 Task: Create a due date automation trigger when advanced on, on the wednesday after a card is due add dates due in more than 1 working days at 11:00 AM.
Action: Mouse moved to (797, 111)
Screenshot: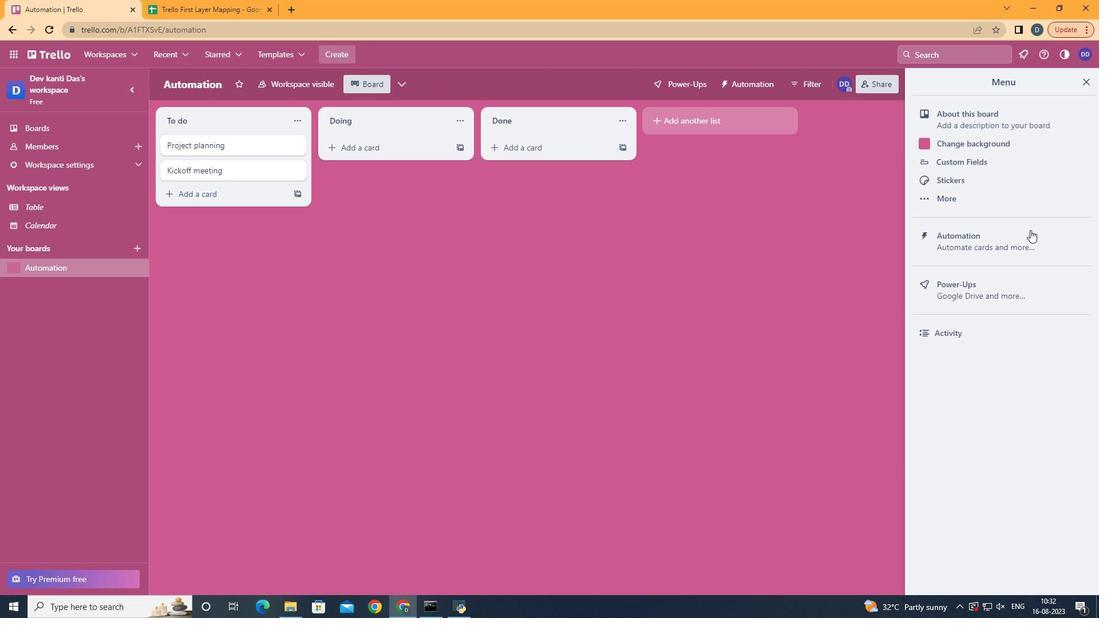 
Action: Mouse pressed left at (797, 111)
Screenshot: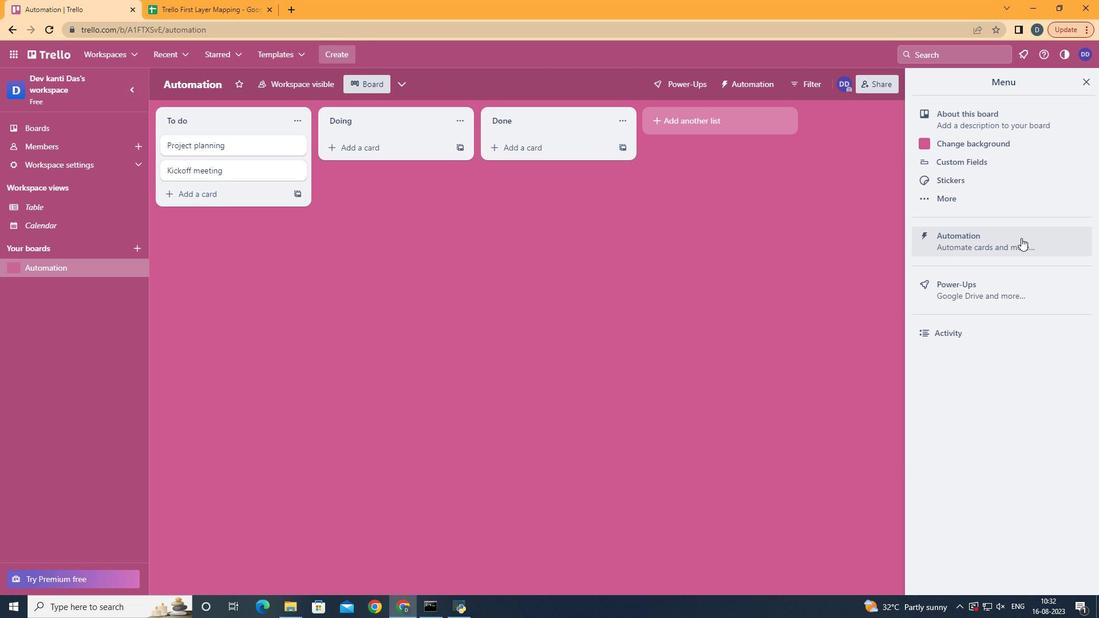 
Action: Mouse moved to (767, 263)
Screenshot: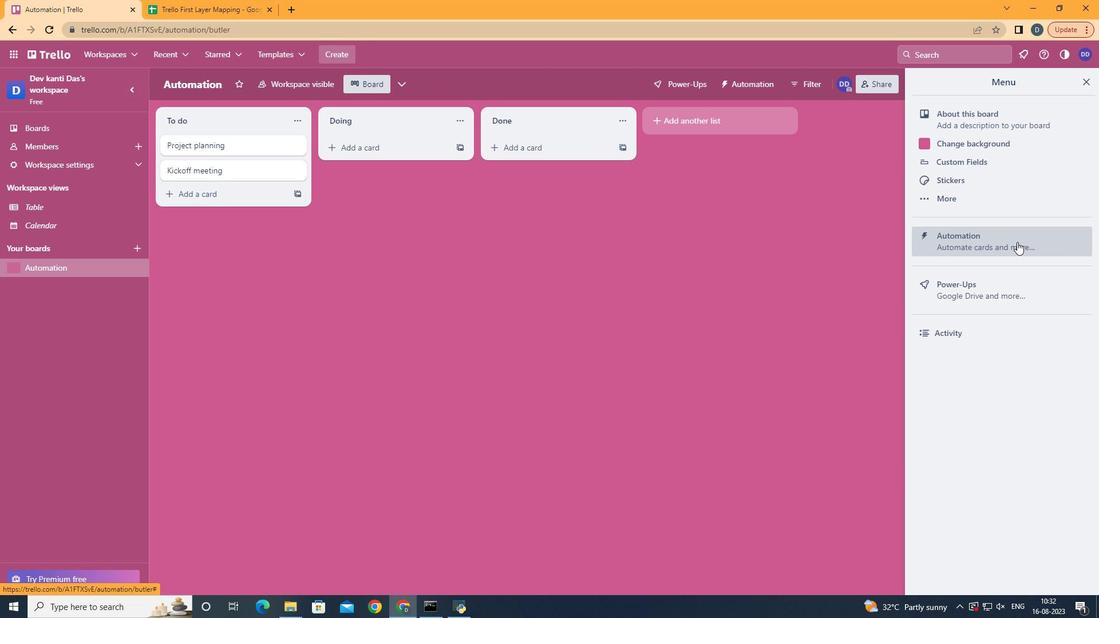 
Action: Mouse pressed left at (767, 263)
Screenshot: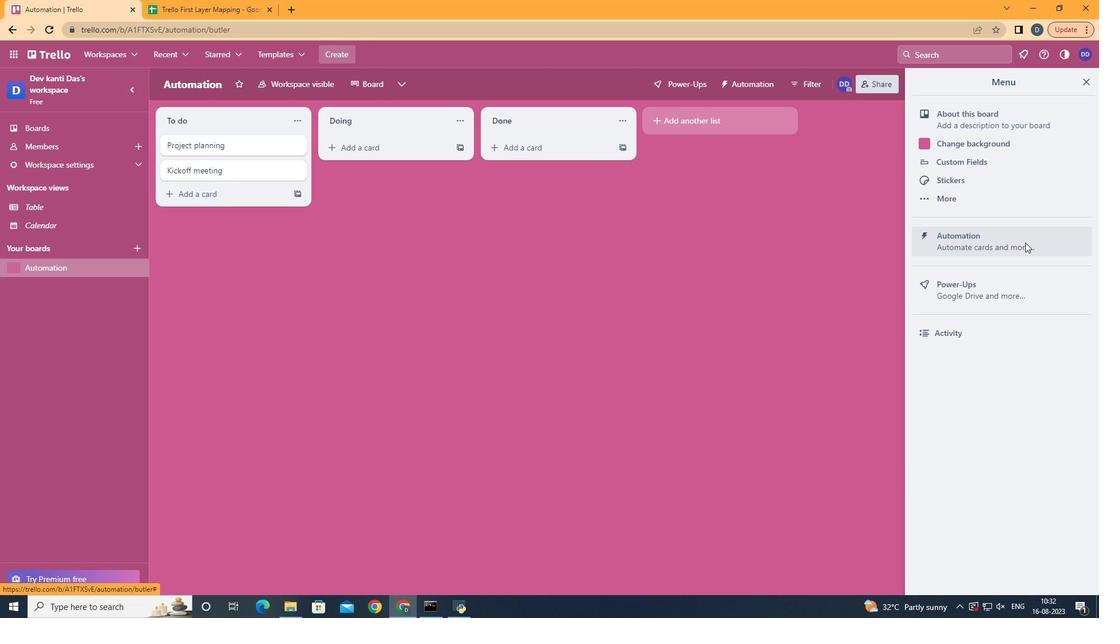 
Action: Mouse moved to (404, 255)
Screenshot: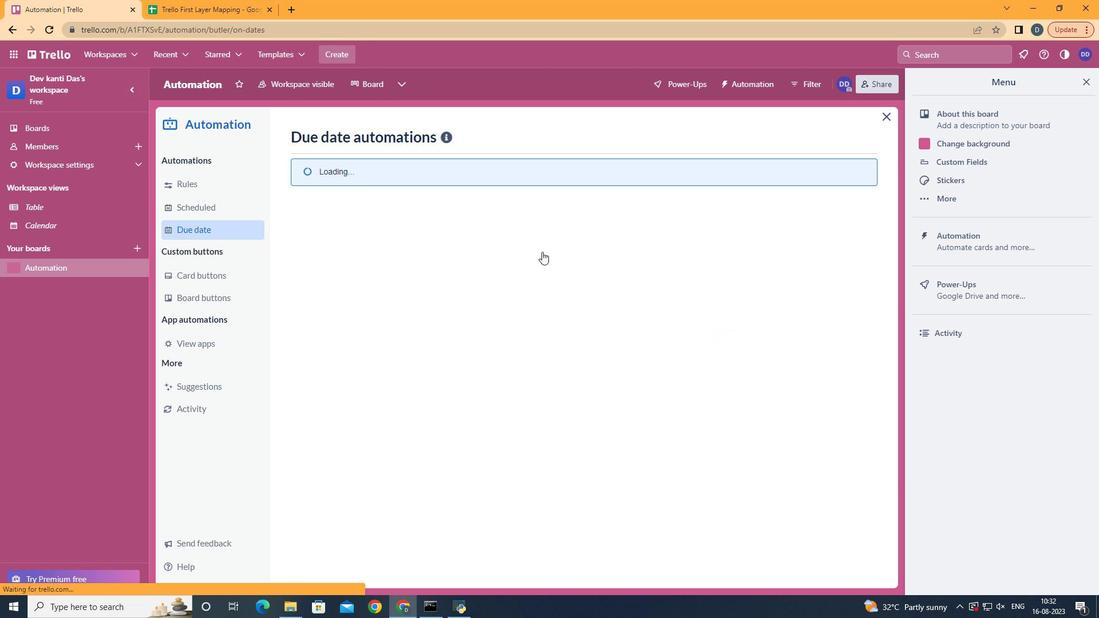 
Action: Mouse pressed left at (404, 255)
Screenshot: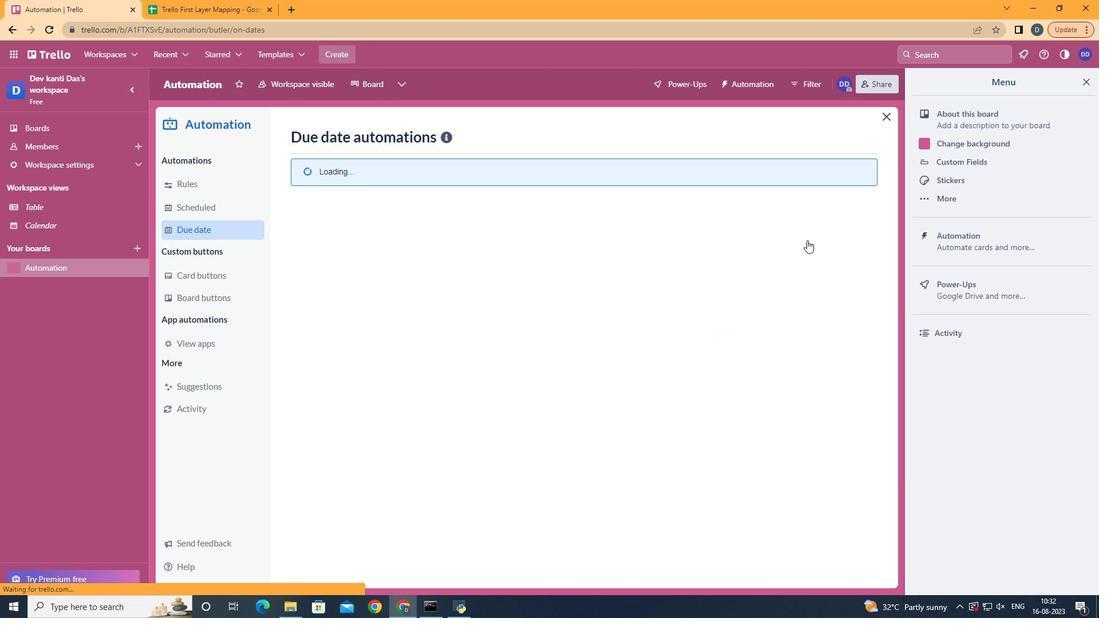
Action: Mouse moved to (683, 171)
Screenshot: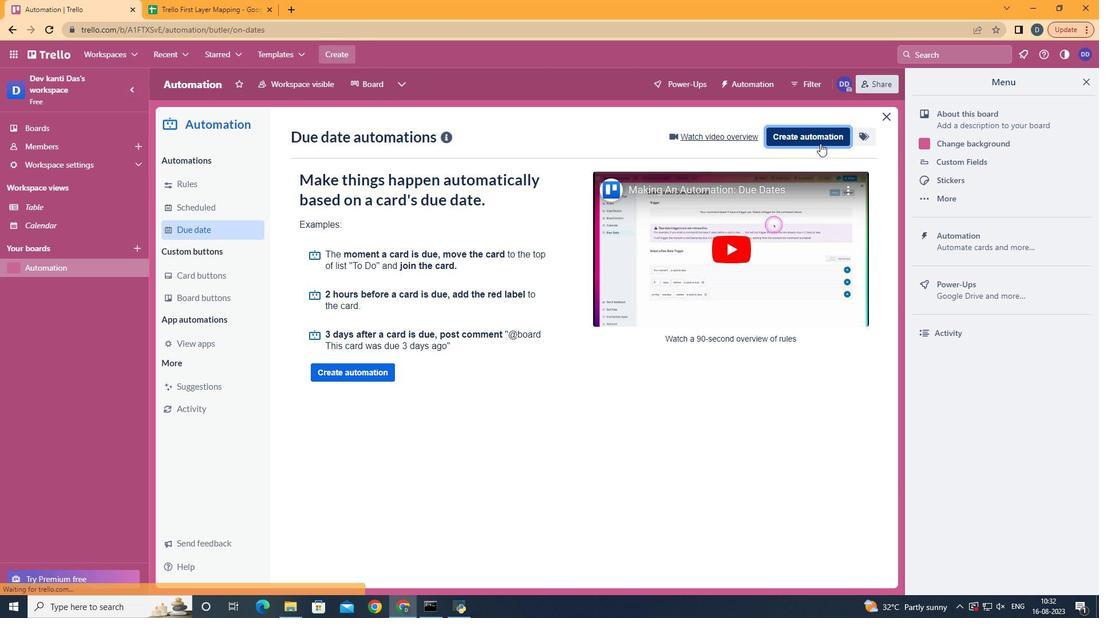 
Action: Mouse pressed left at (683, 171)
Screenshot: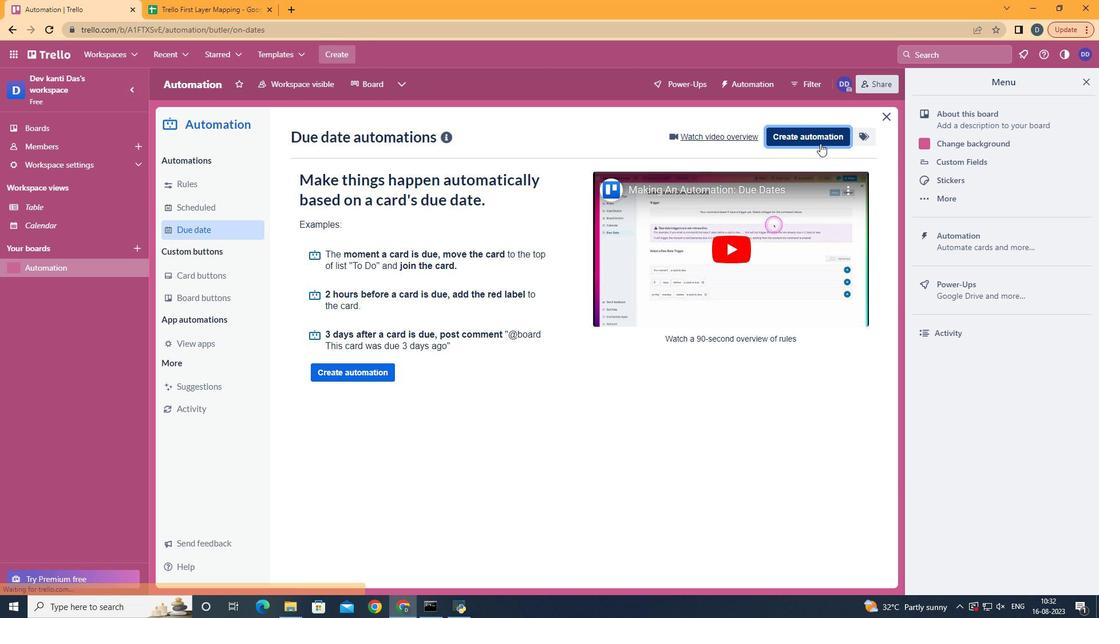 
Action: Mouse moved to (597, 270)
Screenshot: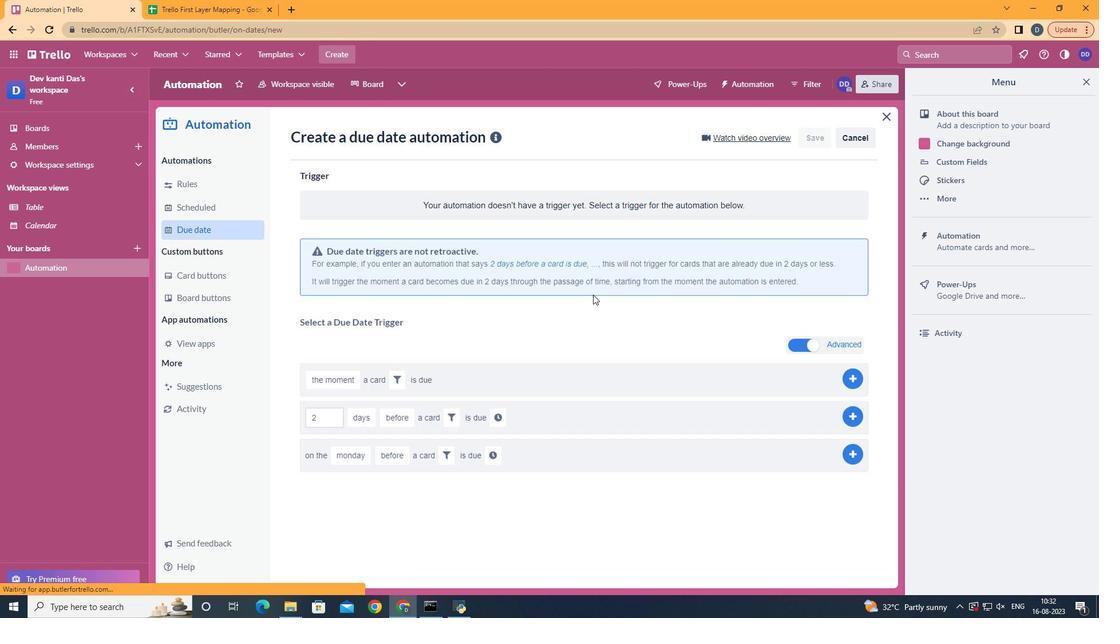 
Action: Mouse pressed left at (597, 270)
Screenshot: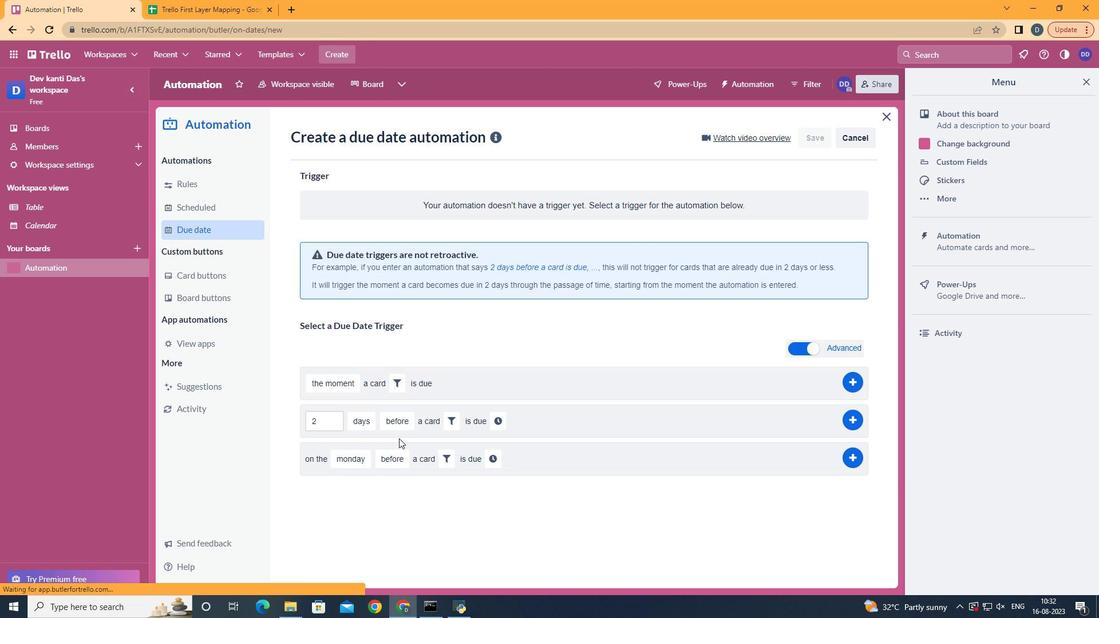 
Action: Mouse moved to (483, 365)
Screenshot: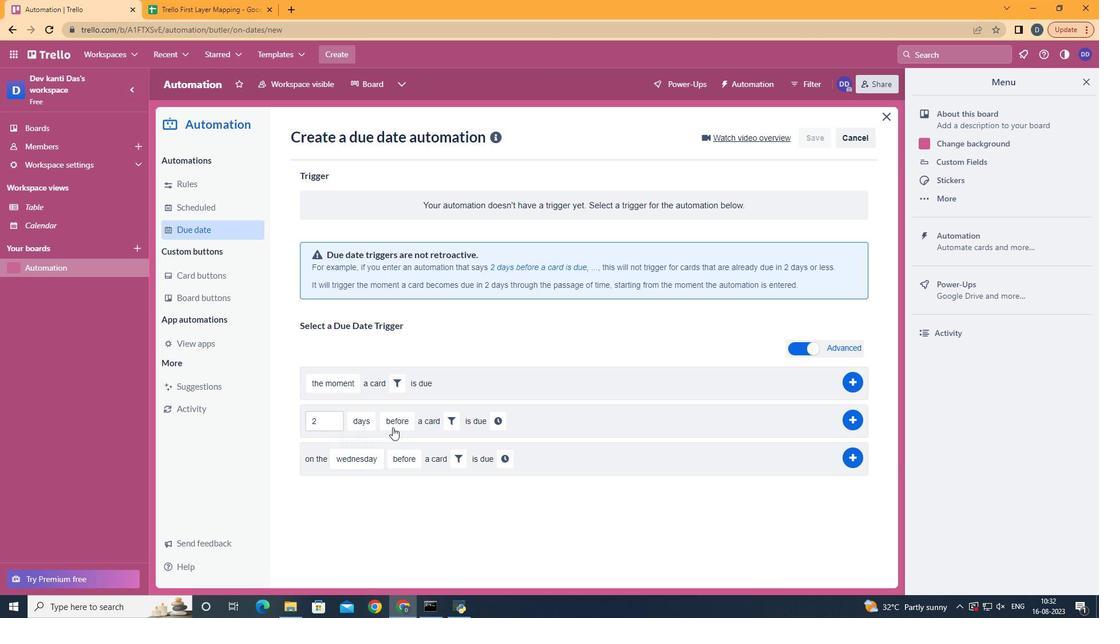 
Action: Mouse pressed left at (483, 365)
Screenshot: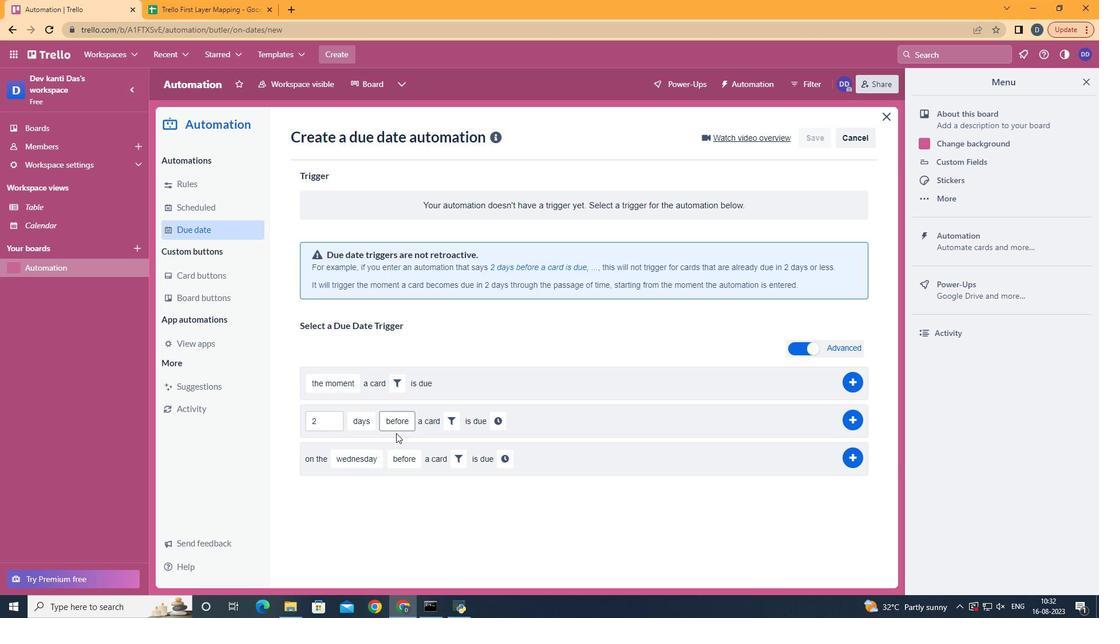 
Action: Mouse moved to (506, 515)
Screenshot: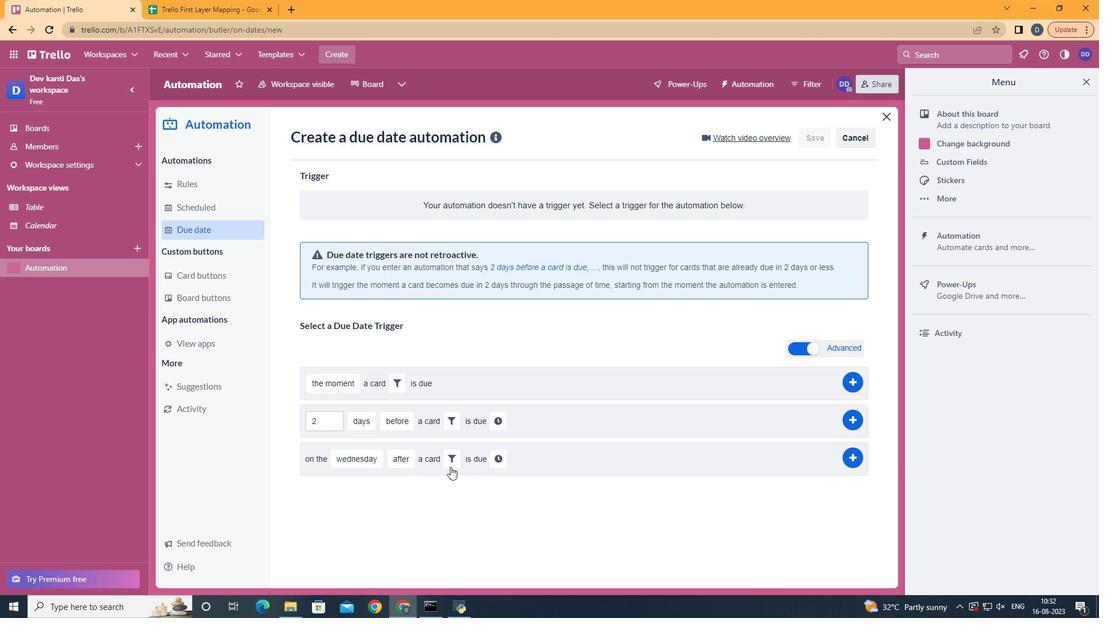 
Action: Mouse pressed left at (506, 515)
Screenshot: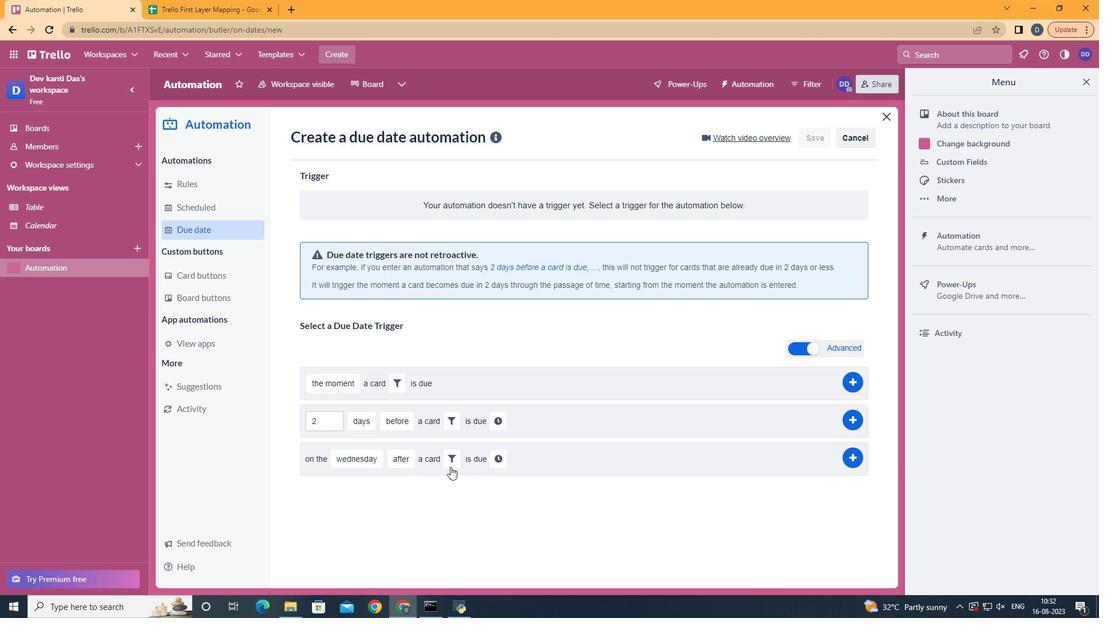 
Action: Mouse moved to (522, 473)
Screenshot: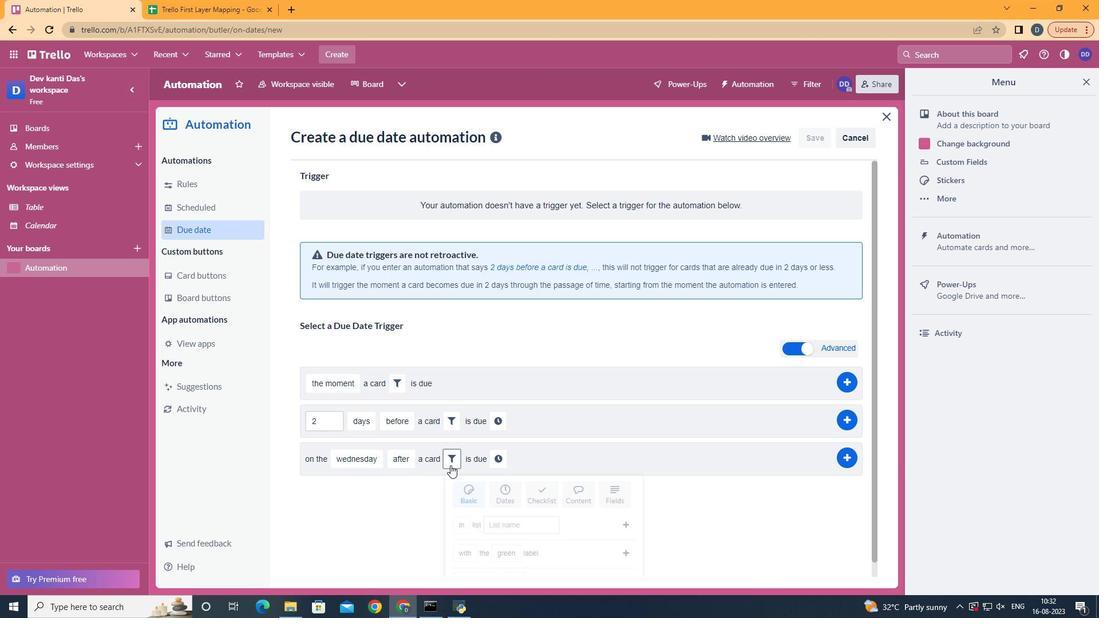 
Action: Mouse pressed left at (522, 473)
Screenshot: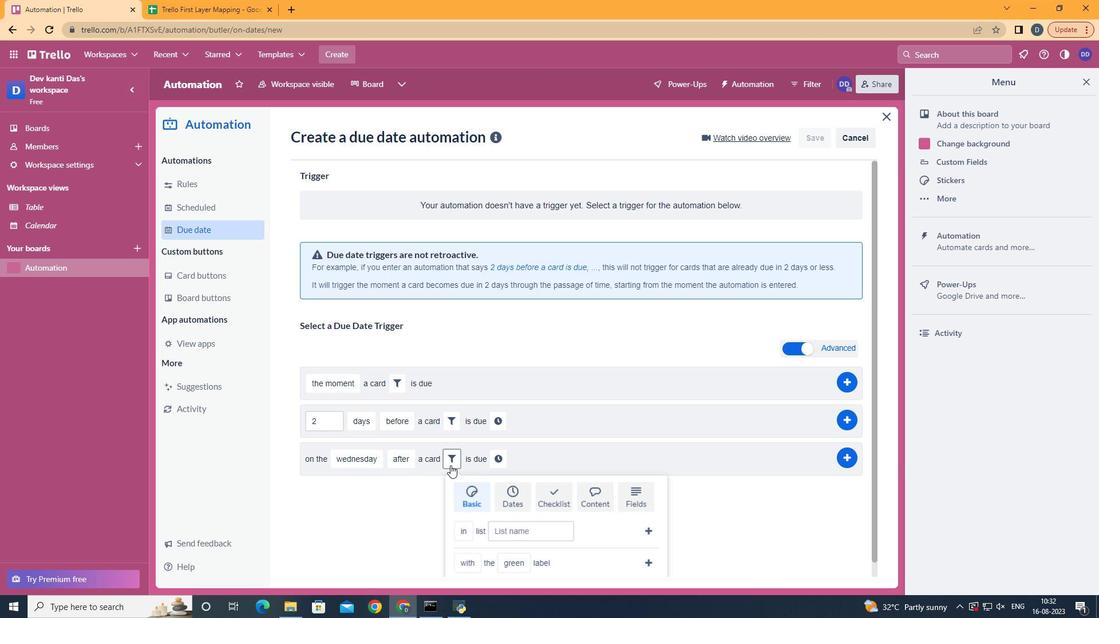 
Action: Mouse moved to (549, 507)
Screenshot: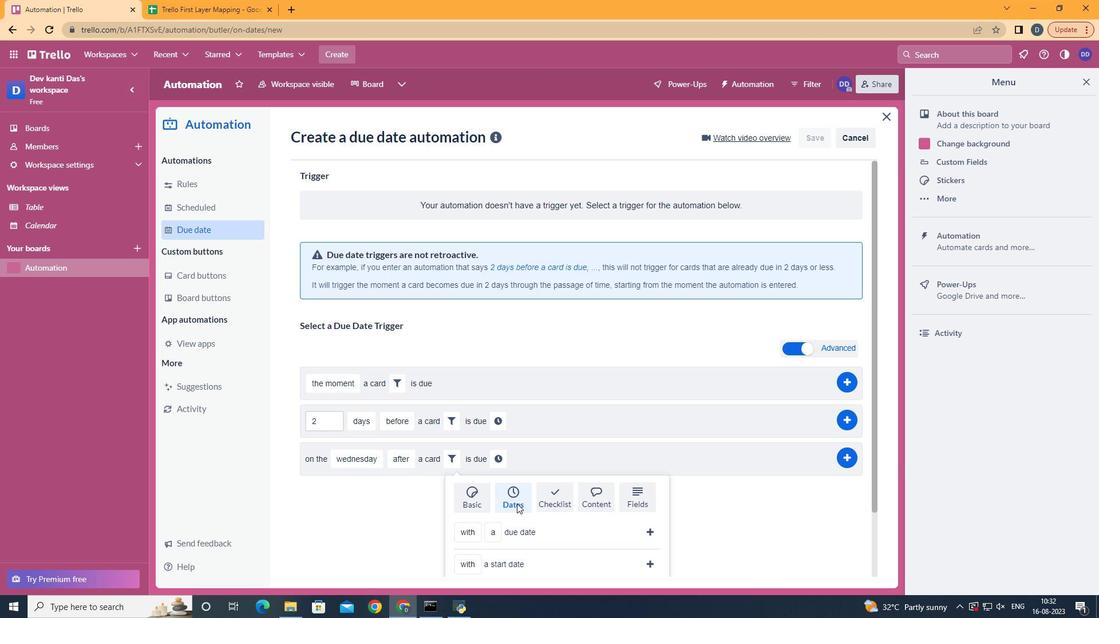 
Action: Mouse pressed left at (549, 507)
Screenshot: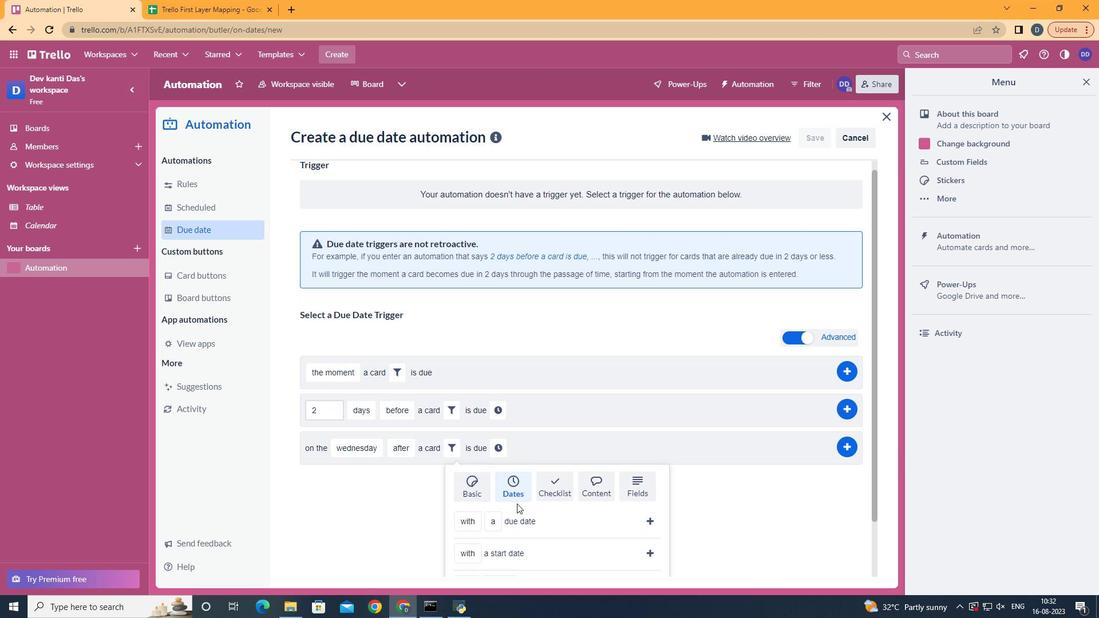 
Action: Mouse moved to (551, 509)
Screenshot: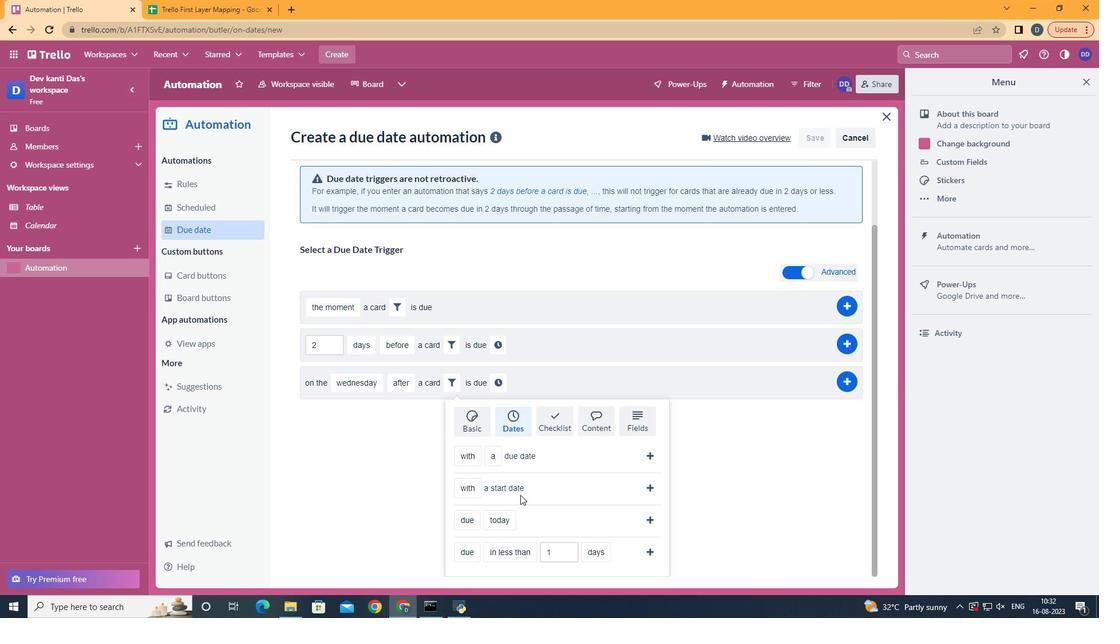 
Action: Mouse scrolled (551, 509) with delta (0, 0)
Screenshot: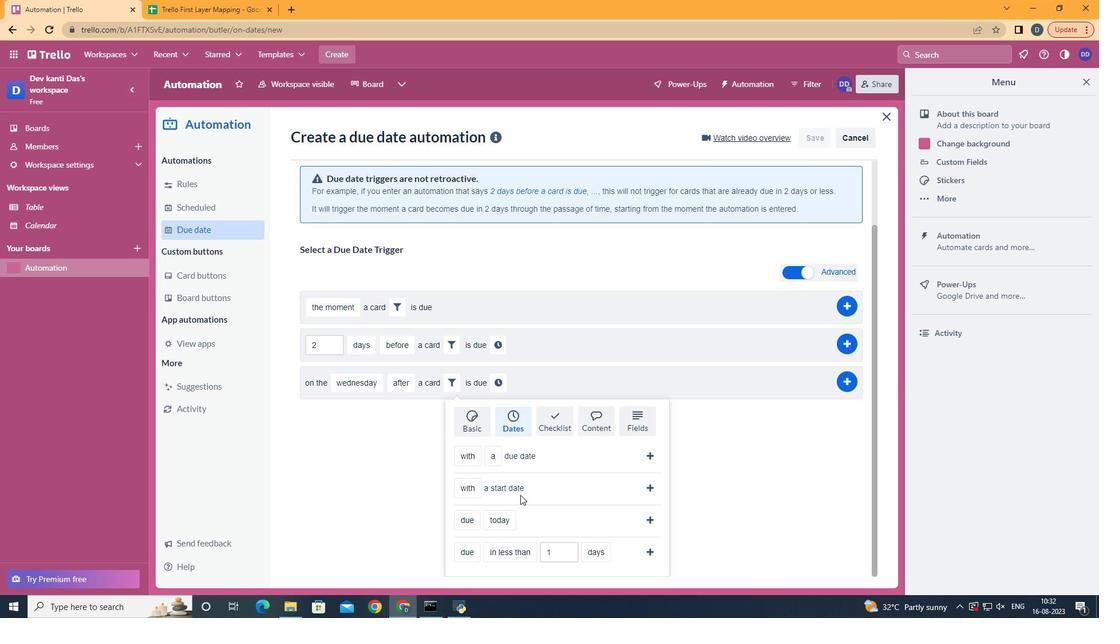 
Action: Mouse scrolled (551, 509) with delta (0, 0)
Screenshot: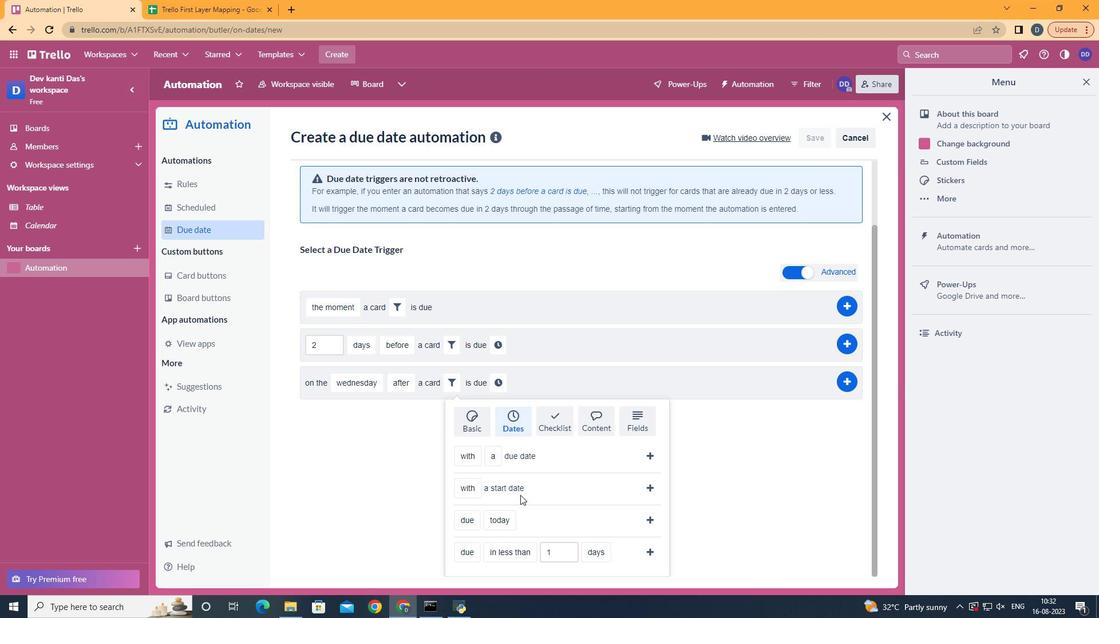 
Action: Mouse scrolled (551, 509) with delta (0, 0)
Screenshot: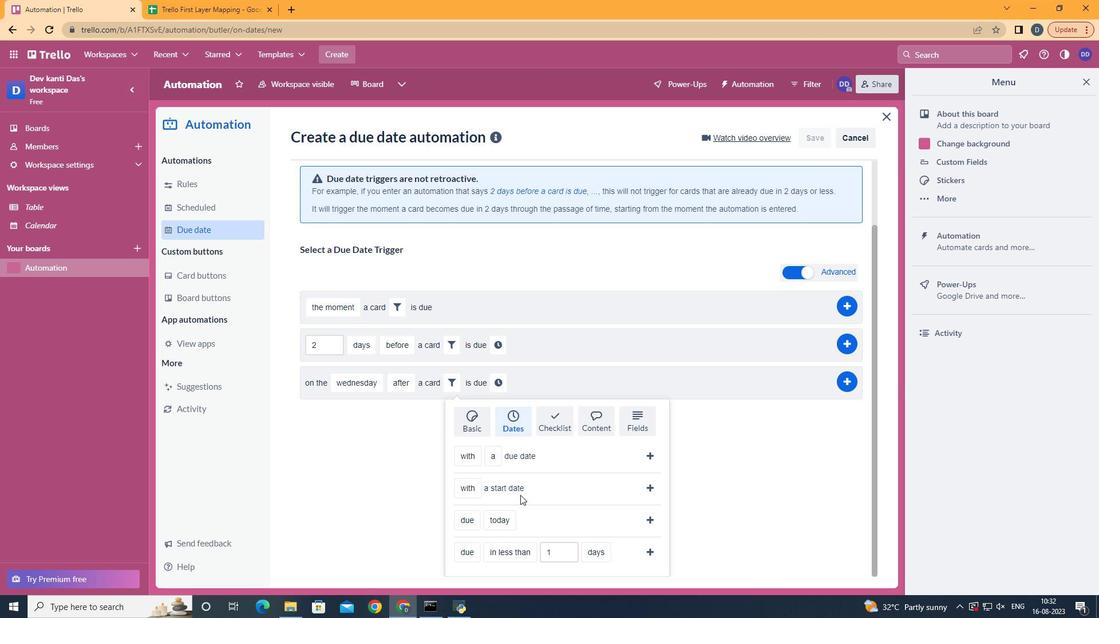 
Action: Mouse scrolled (551, 509) with delta (0, 0)
Screenshot: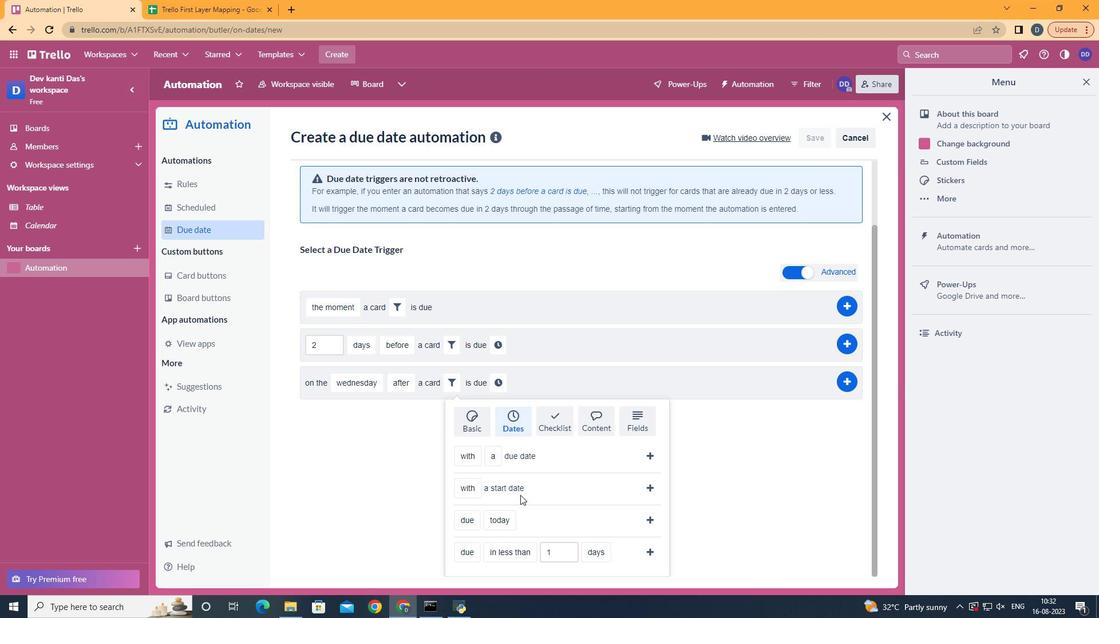 
Action: Mouse scrolled (551, 509) with delta (0, 0)
Screenshot: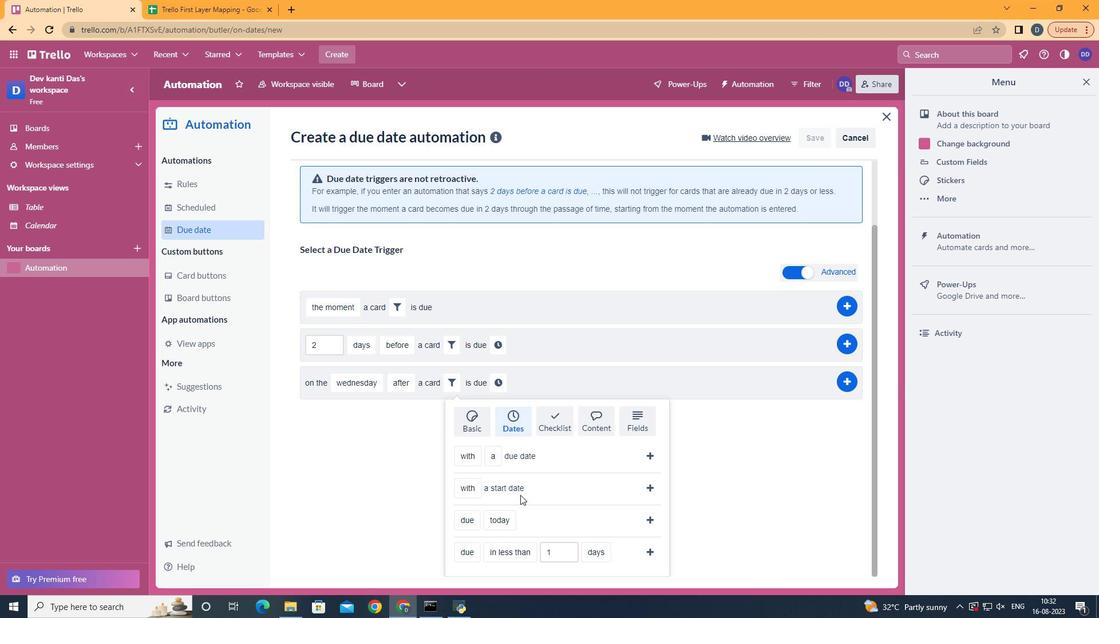 
Action: Mouse moved to (546, 484)
Screenshot: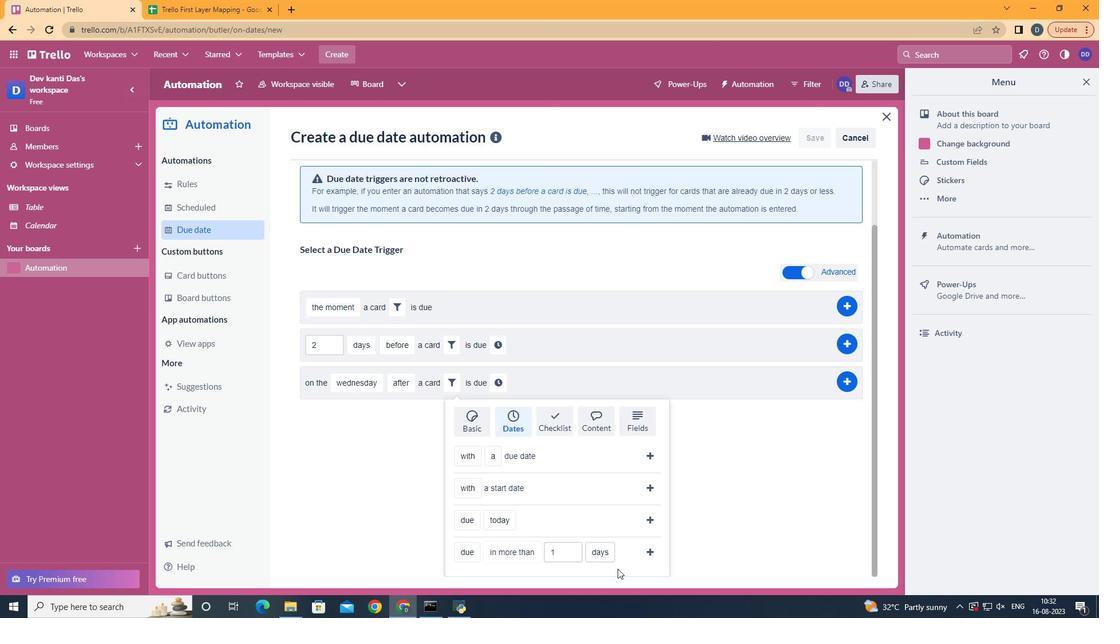 
Action: Mouse pressed left at (546, 484)
Screenshot: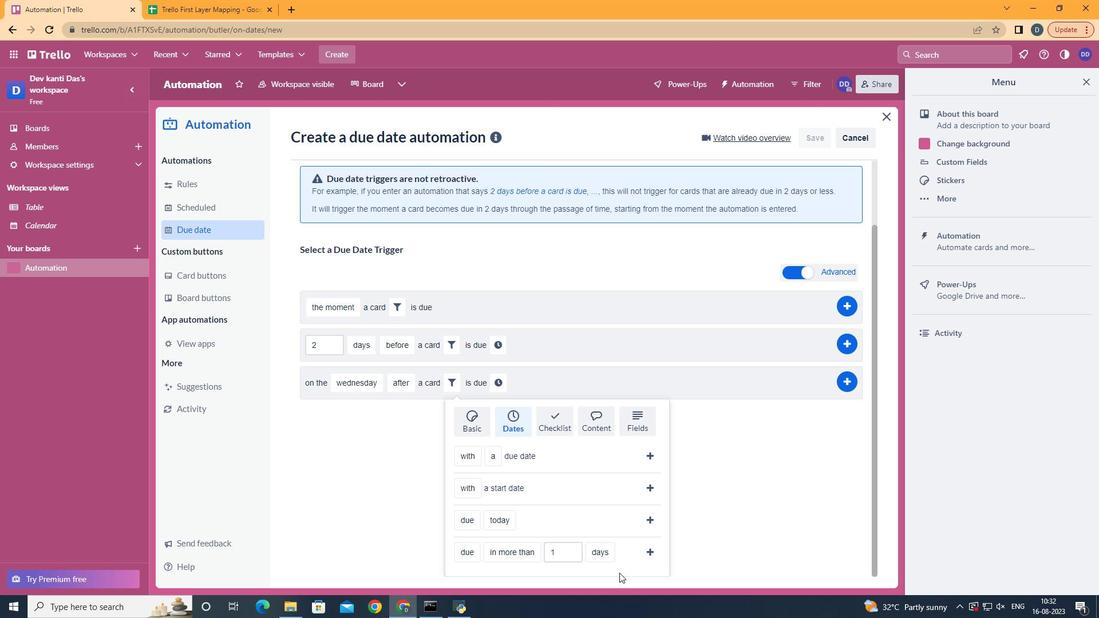 
Action: Mouse moved to (588, 535)
Screenshot: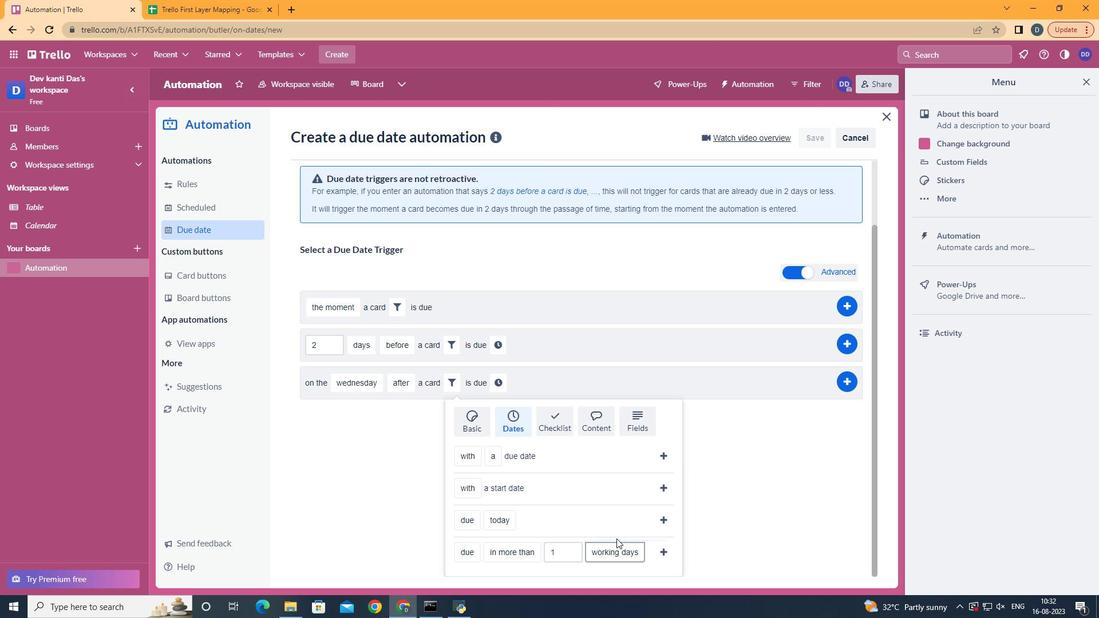 
Action: Mouse pressed left at (588, 535)
Screenshot: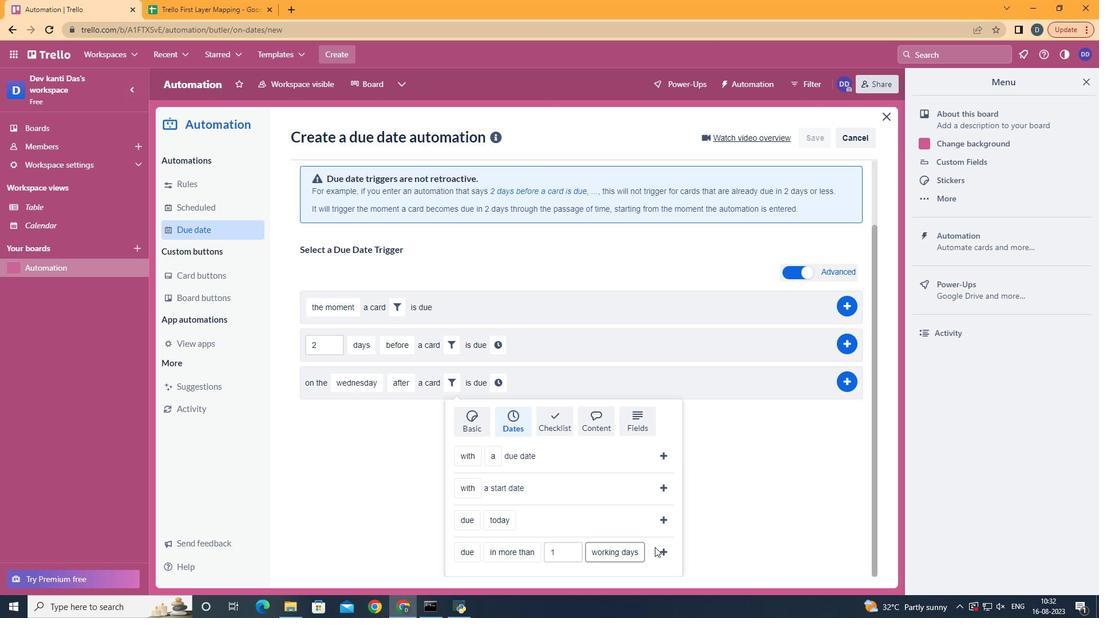 
Action: Mouse moved to (615, 550)
Screenshot: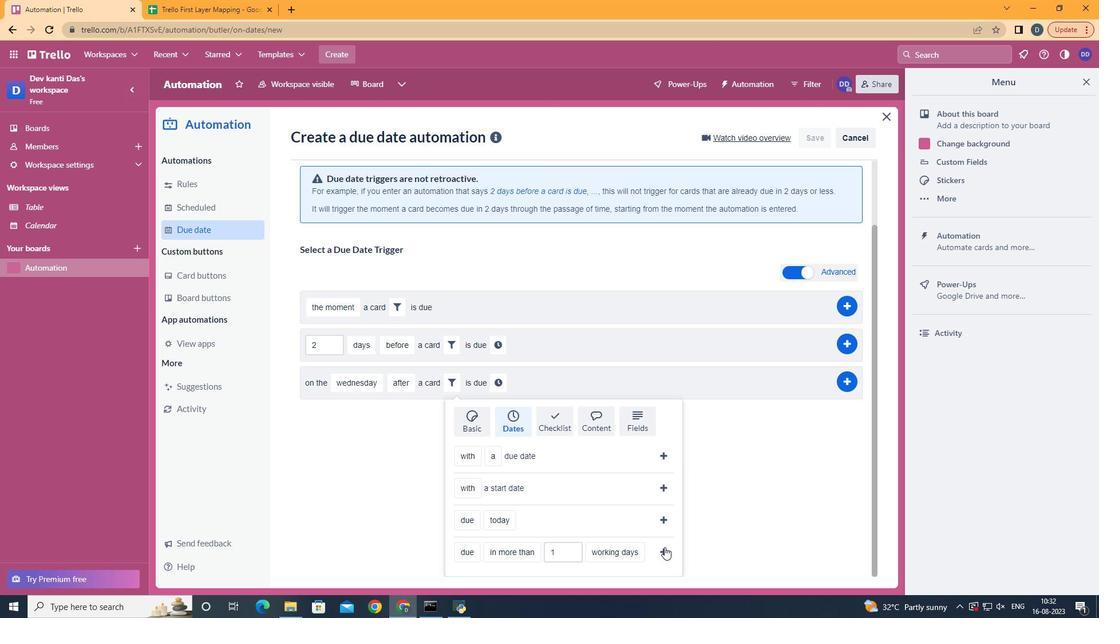 
Action: Mouse pressed left at (615, 550)
Screenshot: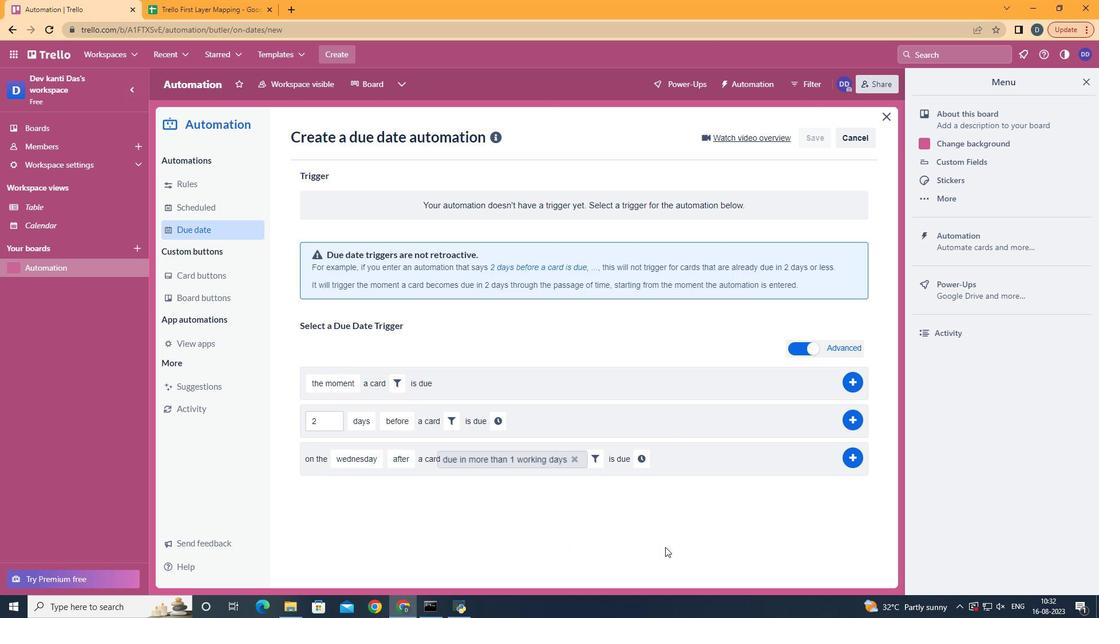 
Action: Mouse moved to (609, 472)
Screenshot: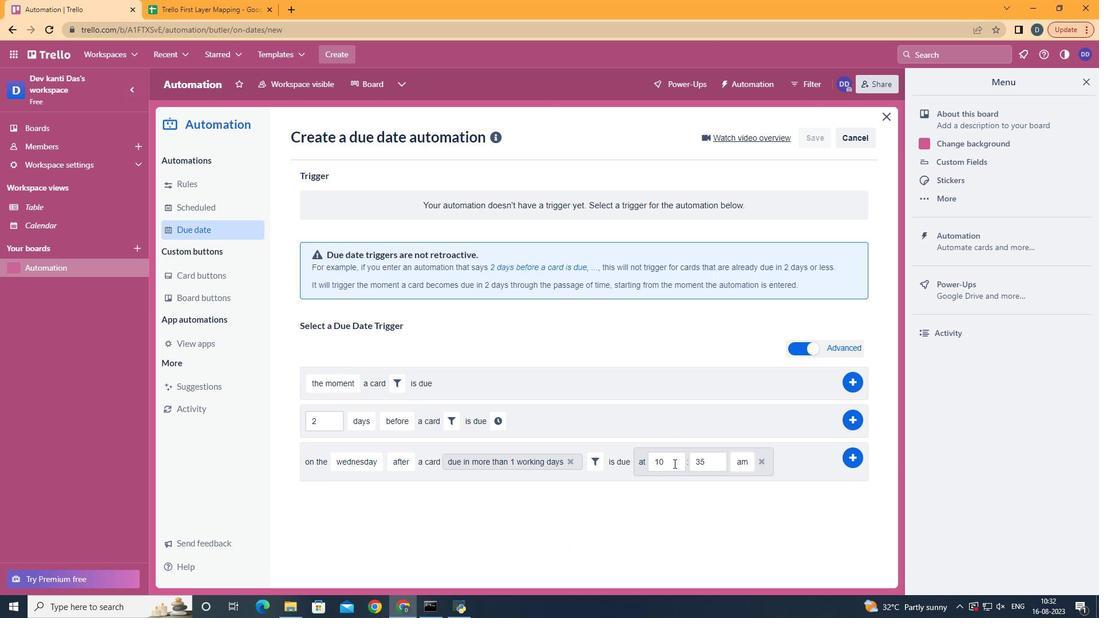 
Action: Mouse pressed left at (609, 472)
Screenshot: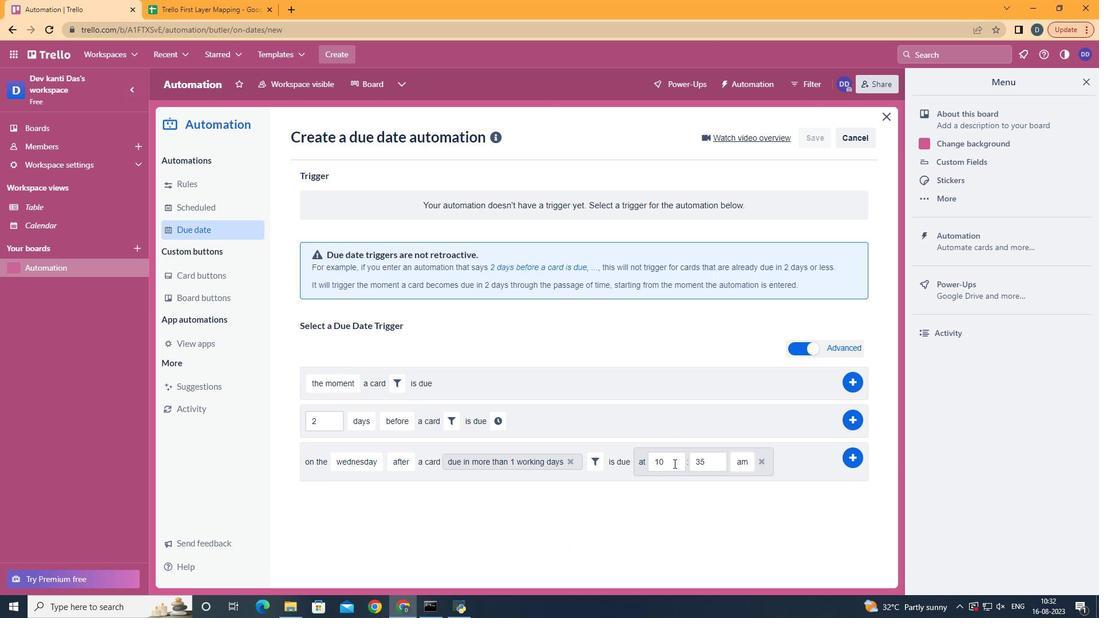 
Action: Mouse moved to (619, 471)
Screenshot: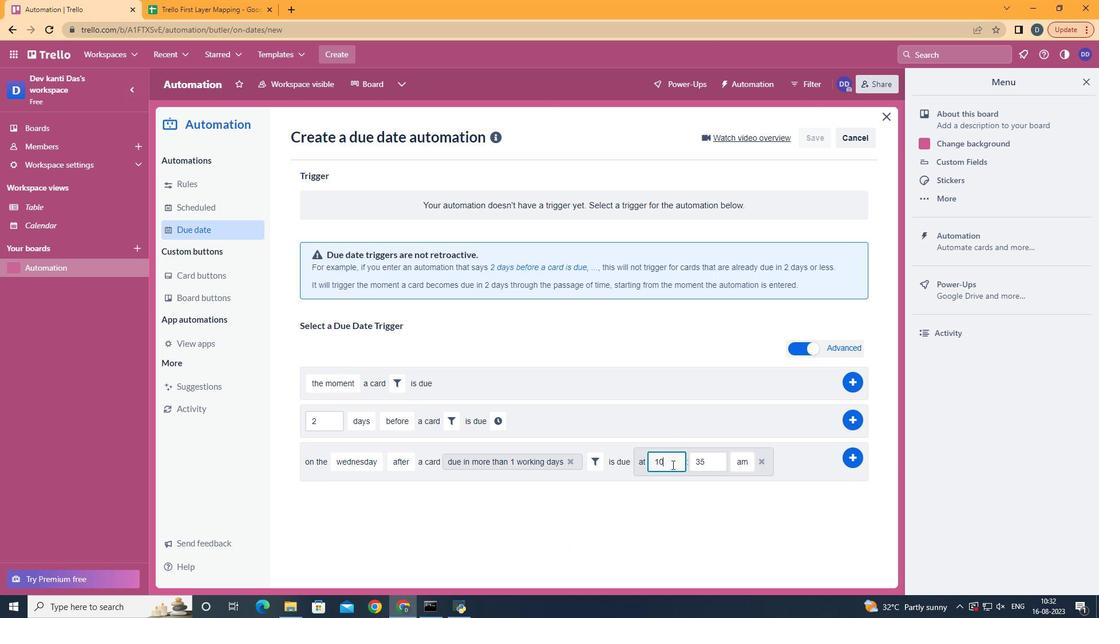 
Action: Mouse pressed left at (619, 471)
Screenshot: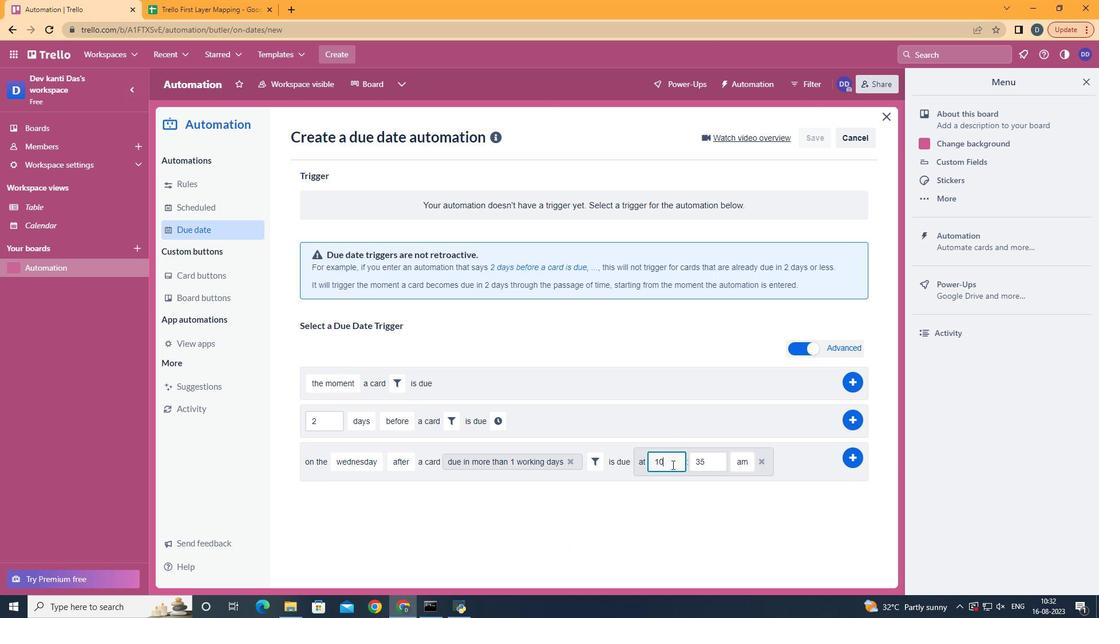 
Action: Mouse moved to (618, 472)
Screenshot: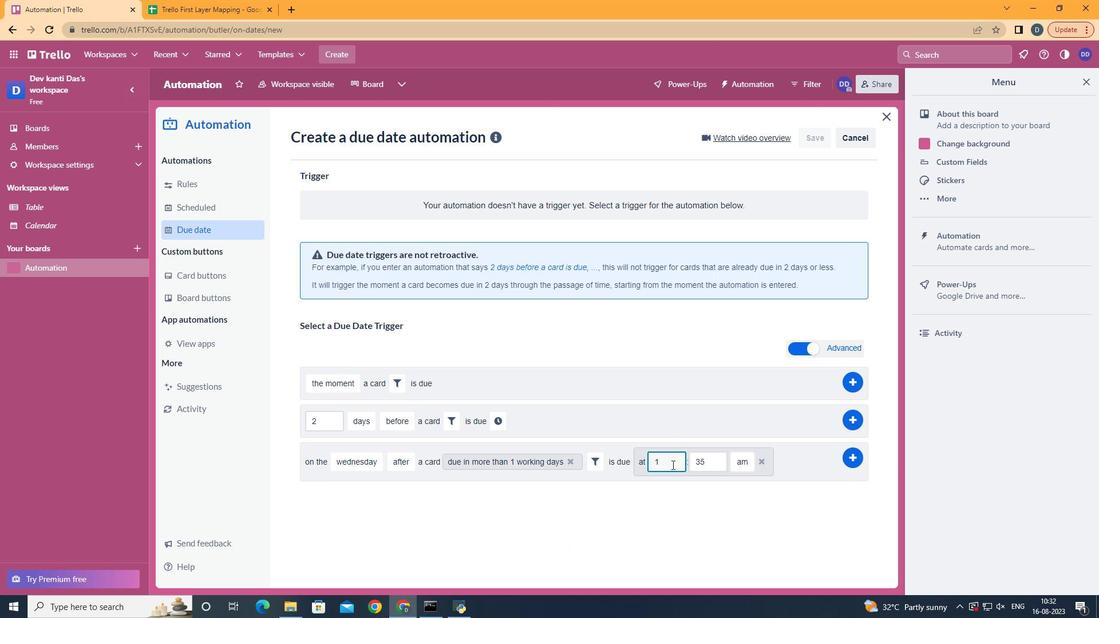 
Action: Key pressed <Key.backspace>1
Screenshot: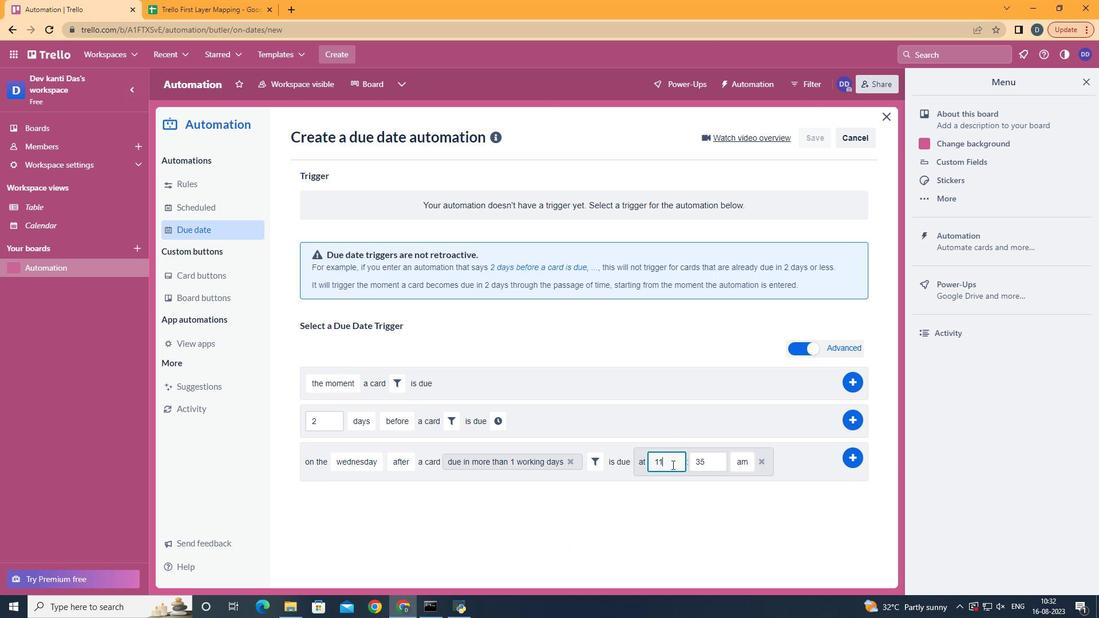 
Action: Mouse moved to (637, 465)
Screenshot: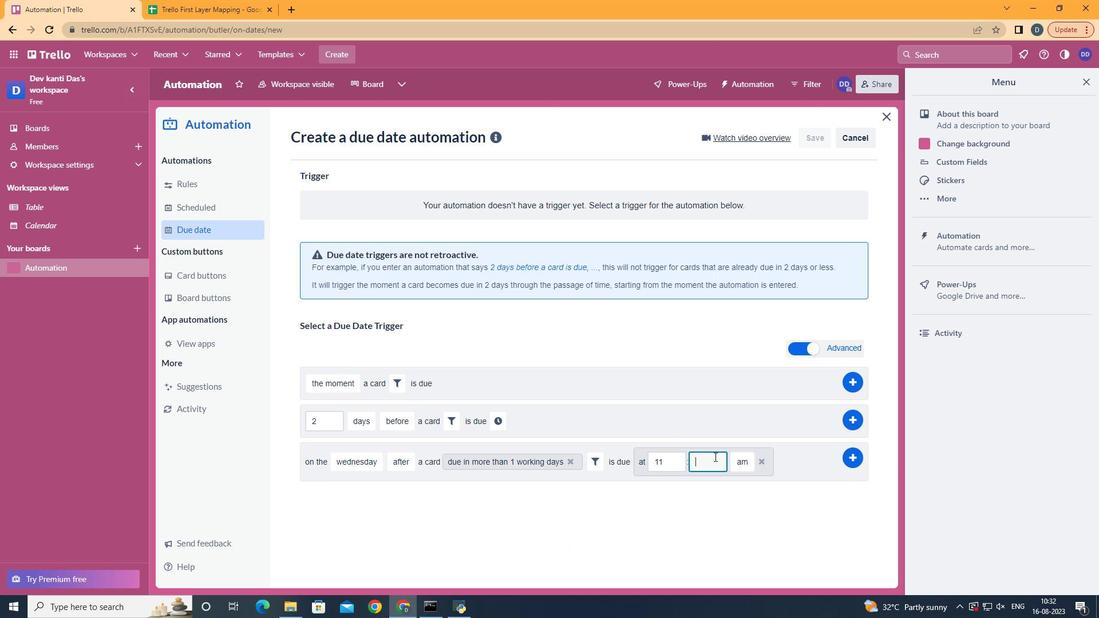 
Action: Mouse pressed left at (637, 465)
Screenshot: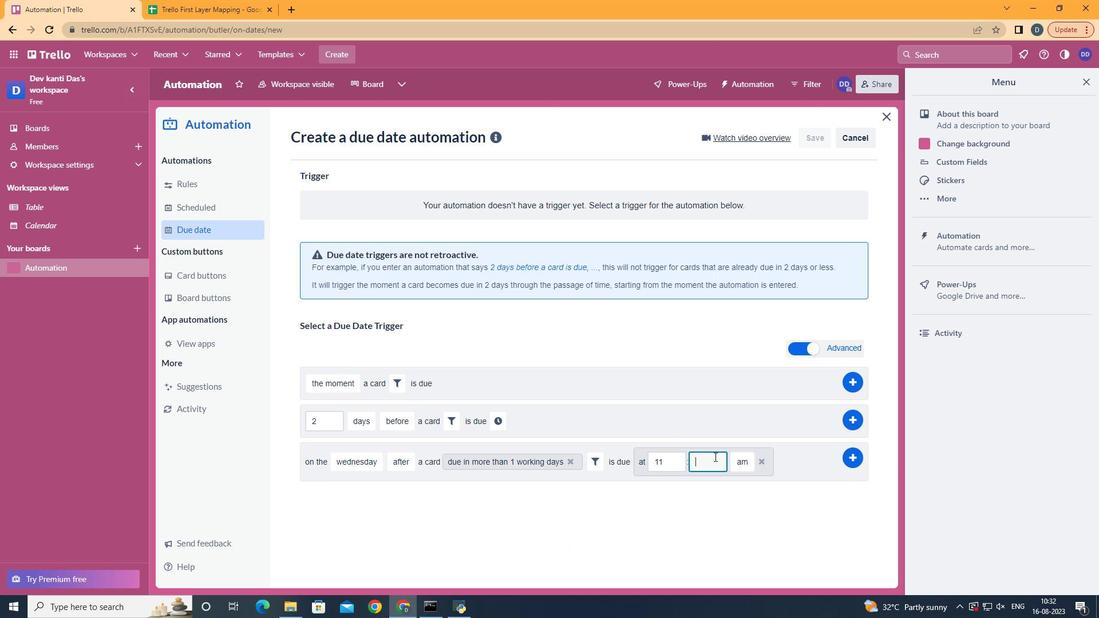 
Action: Key pressed <Key.backspace><Key.backspace>00
Screenshot: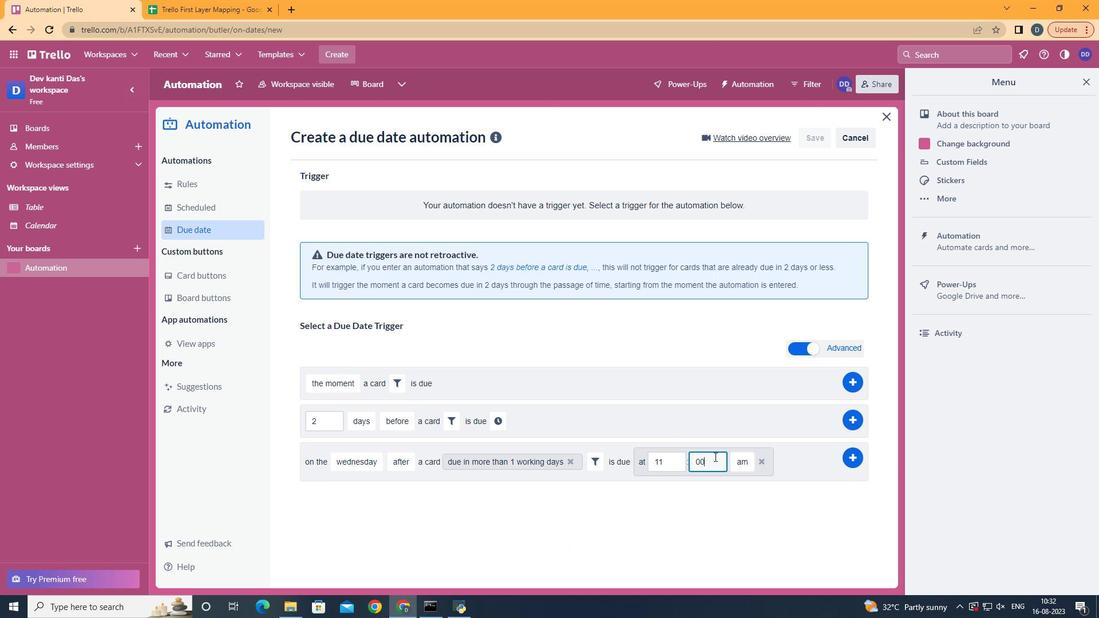 
Action: Mouse moved to (696, 475)
Screenshot: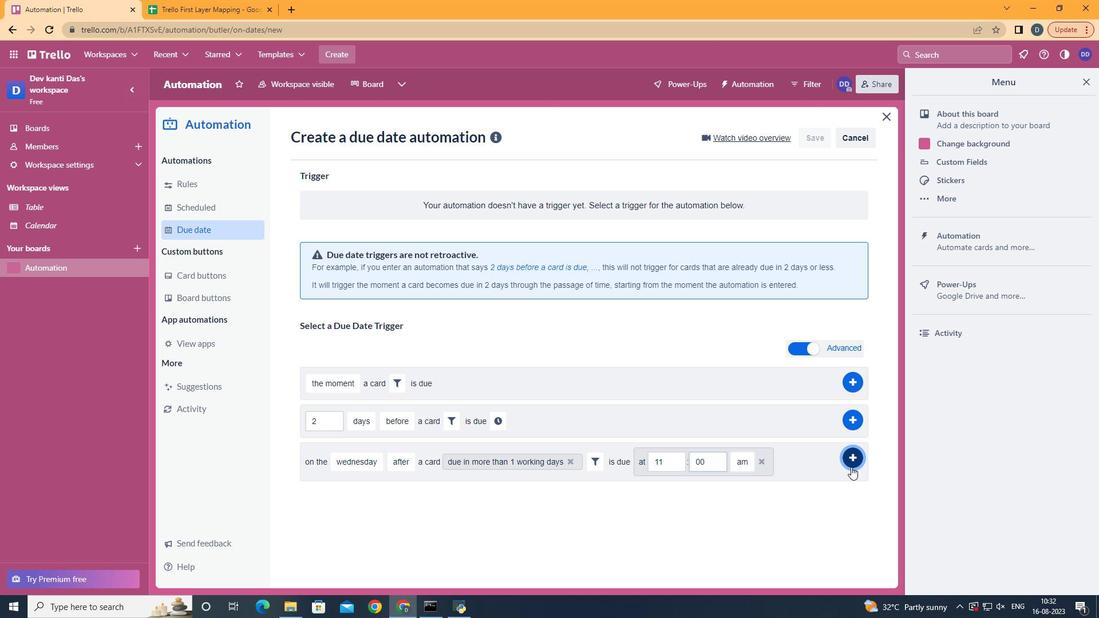 
Action: Mouse pressed left at (696, 475)
Screenshot: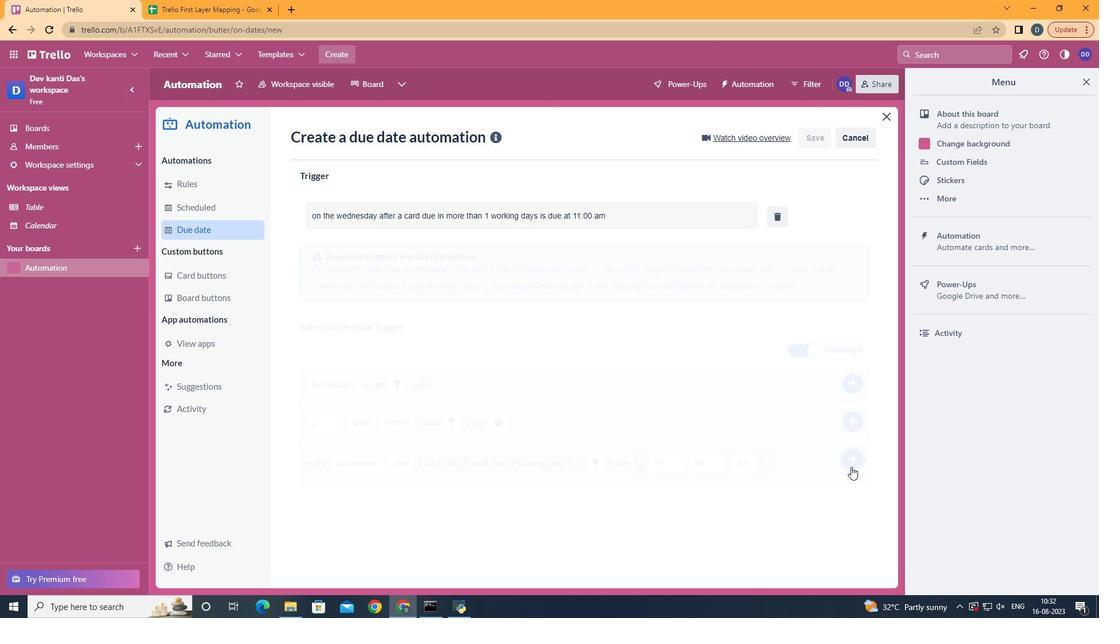 
